 Task: Check the current traffic status on I20 between Dallas and Fort Worth.
Action: Mouse moved to (313, 89)
Screenshot: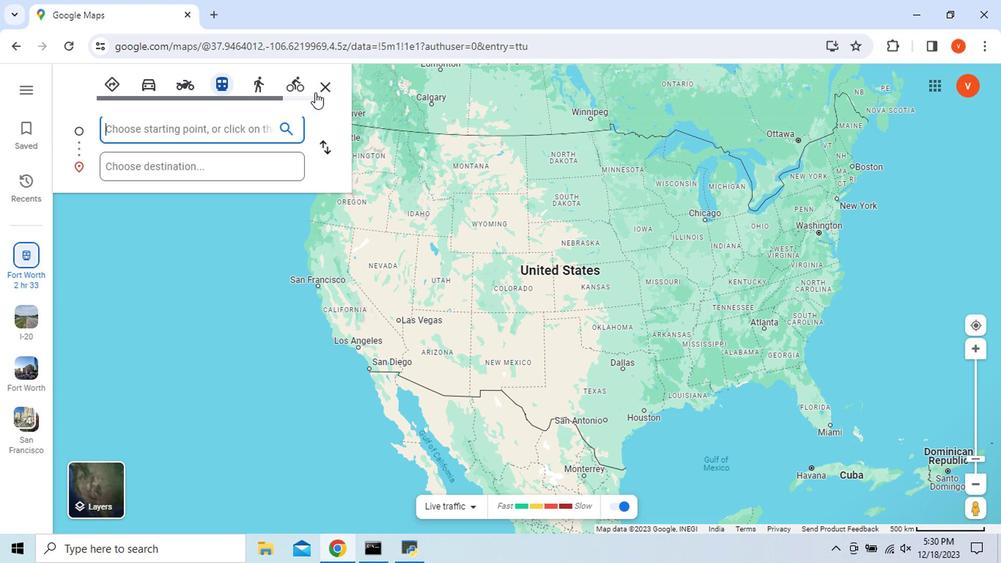 
Action: Mouse pressed left at (313, 89)
Screenshot: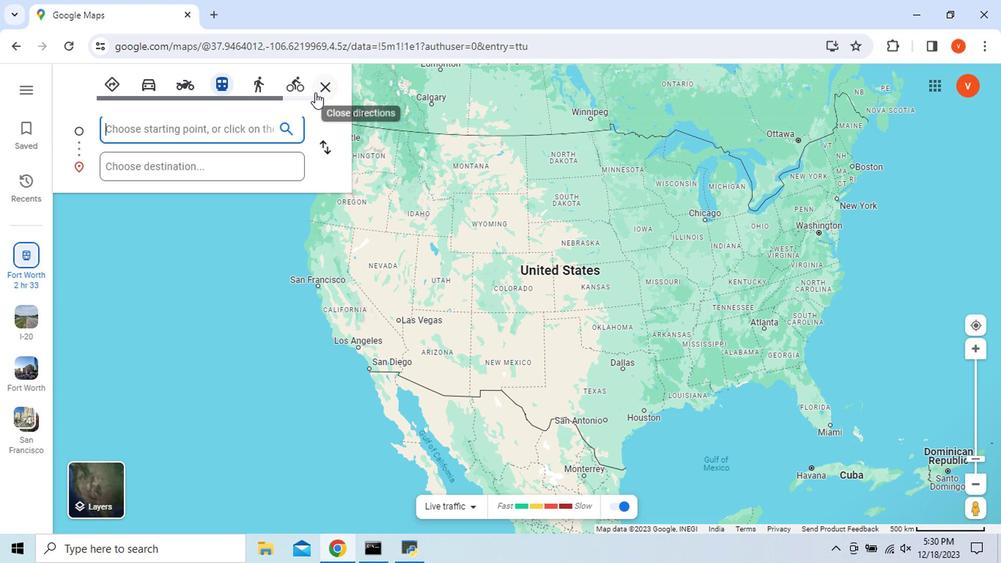 
Action: Mouse moved to (439, 334)
Screenshot: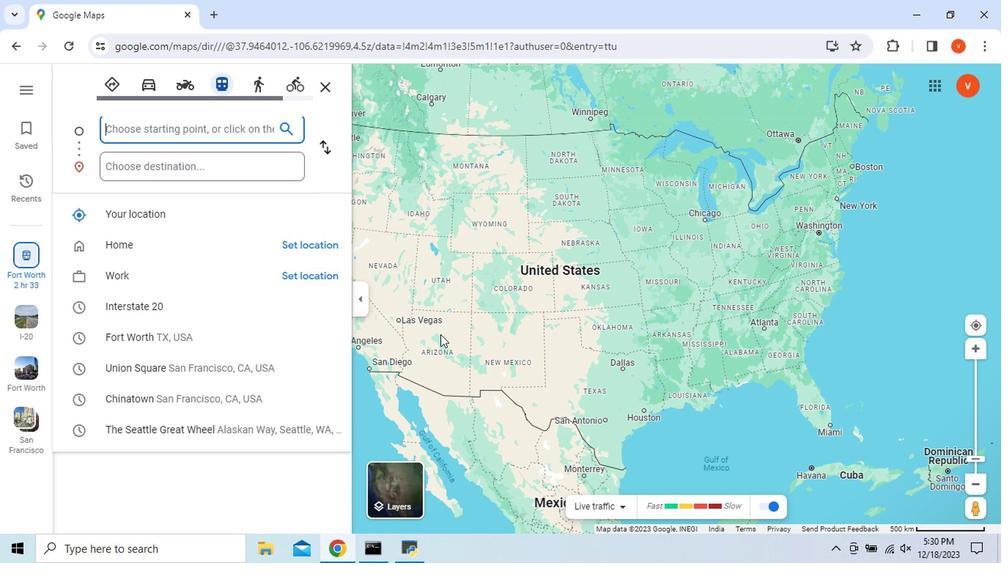 
Action: Key pressed <Key.shift_r>Interstate<Key.space>20,<Key.space><Key.shift>Dallas
Screenshot: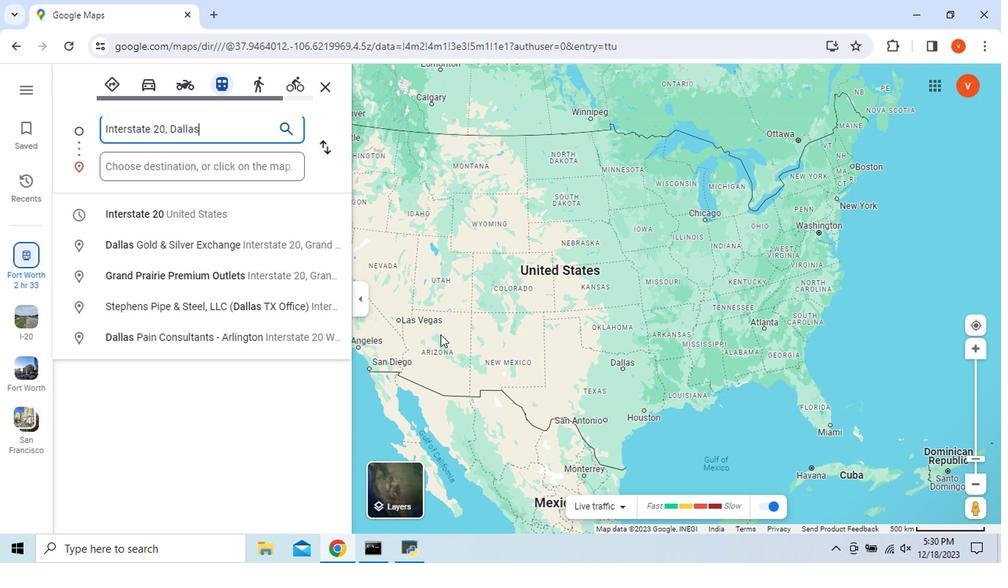 
Action: Mouse moved to (135, 161)
Screenshot: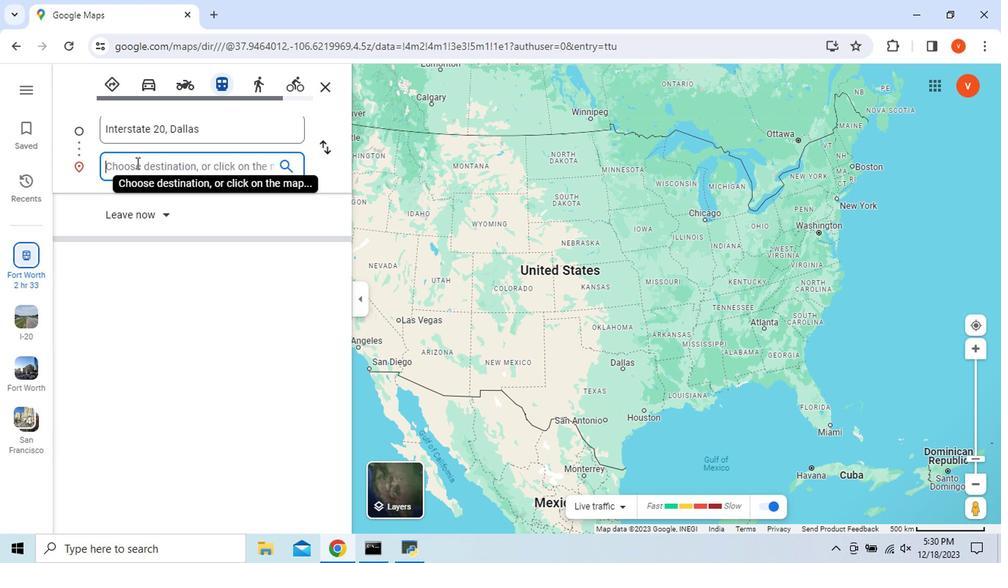 
Action: Mouse pressed left at (135, 161)
Screenshot: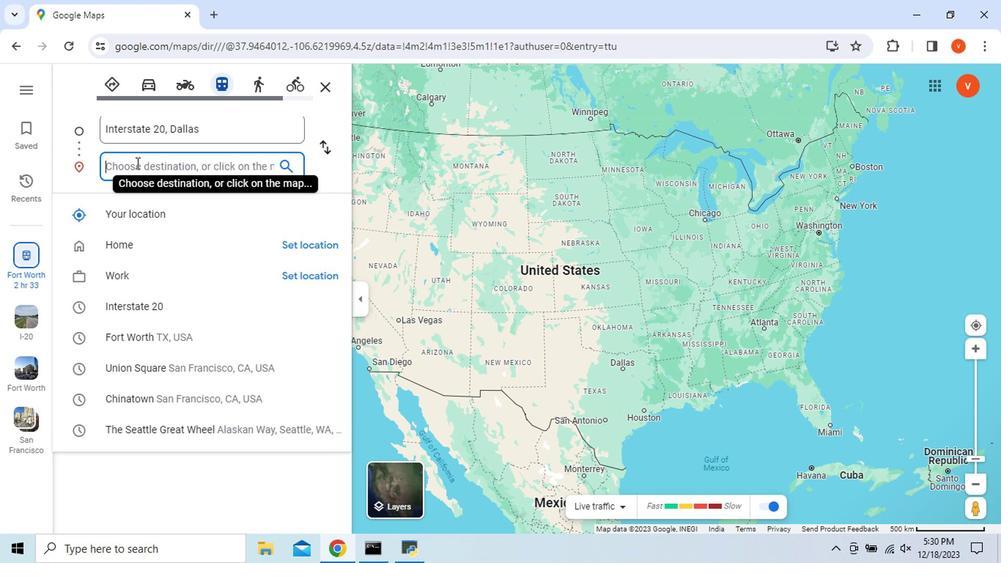 
Action: Key pressed interstate<Key.space>20<Key.space><Key.shift>F
Screenshot: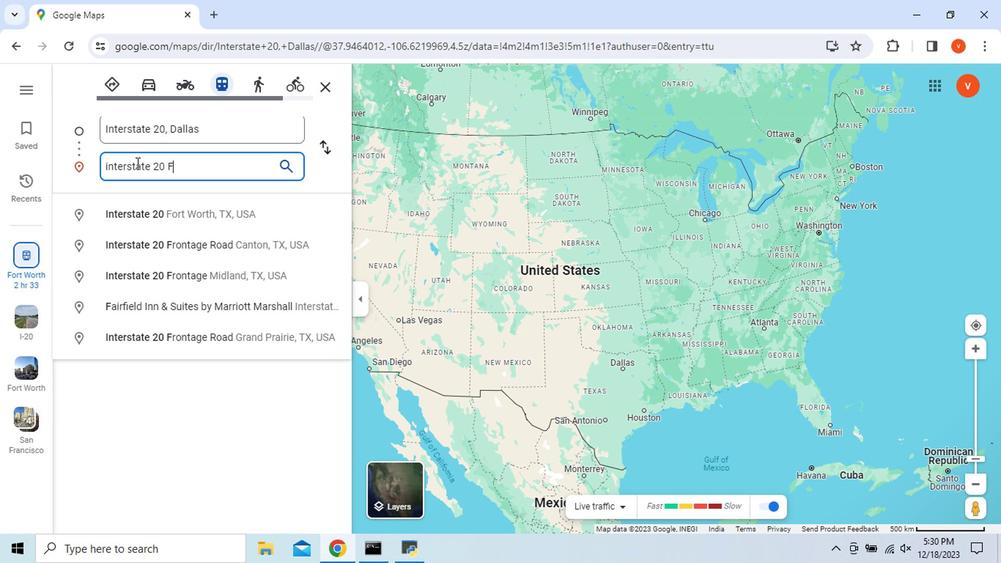 
Action: Mouse moved to (148, 218)
Screenshot: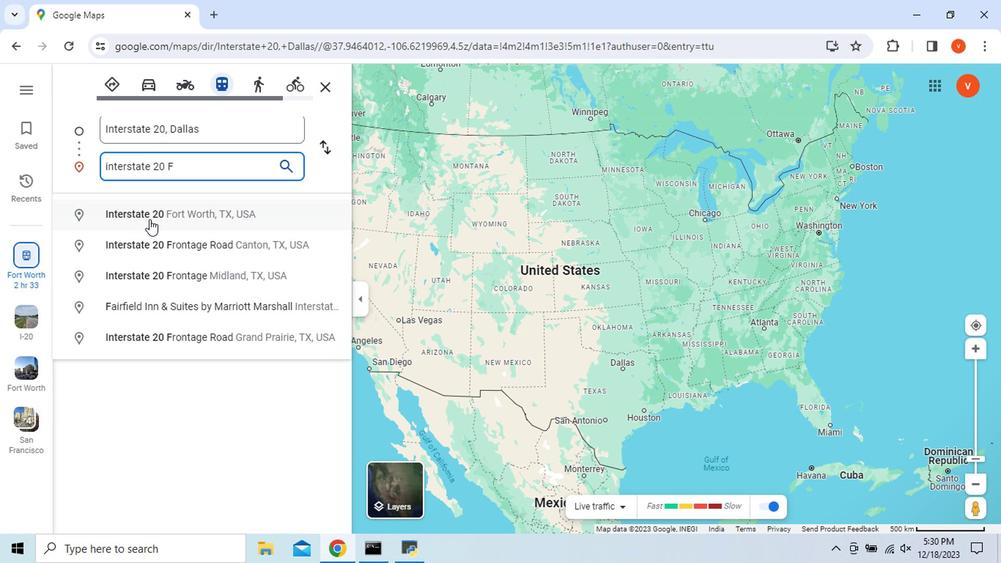 
Action: Mouse pressed left at (148, 218)
Screenshot: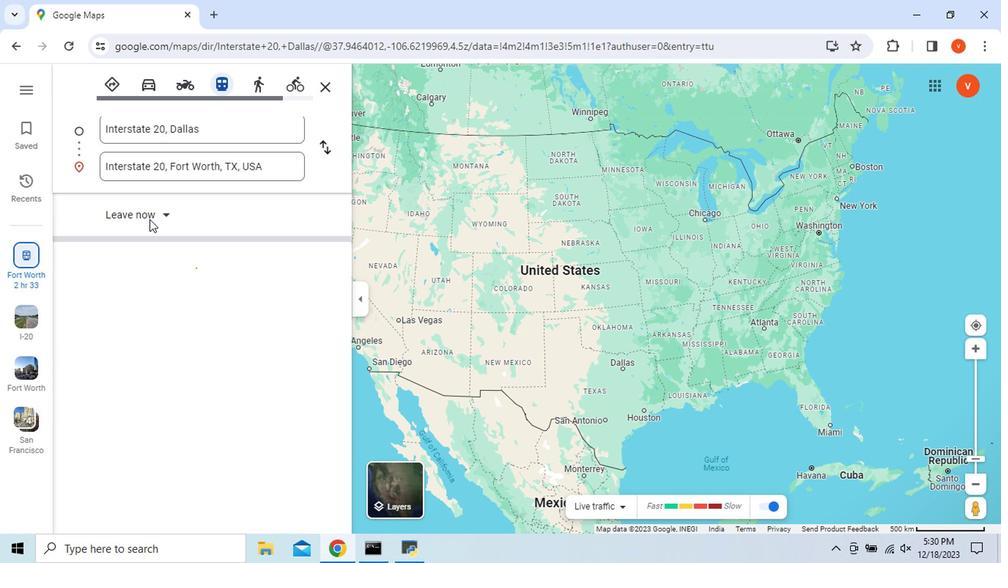 
Action: Mouse moved to (622, 511)
Screenshot: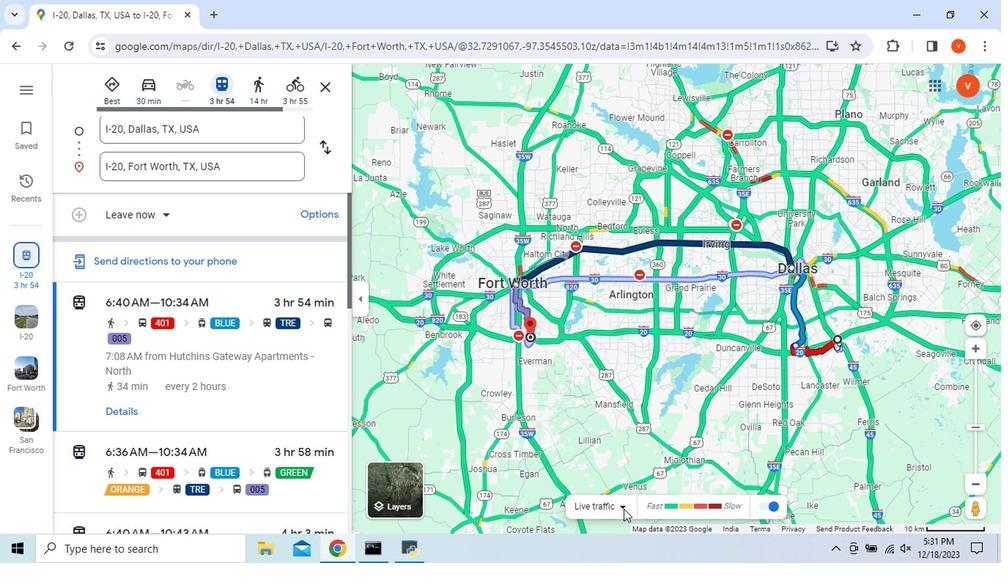 
Action: Mouse pressed left at (622, 511)
Screenshot: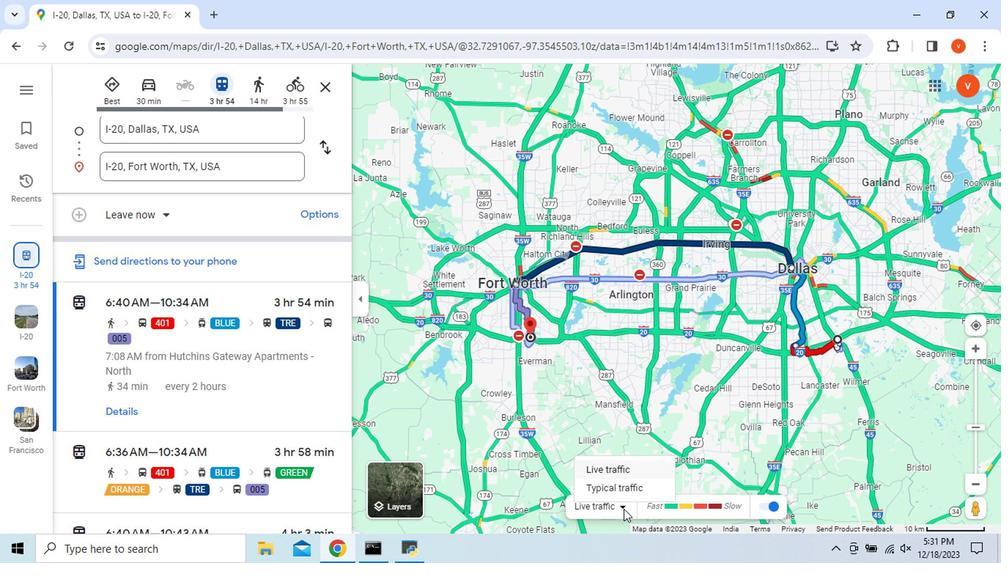 
Action: Mouse moved to (622, 492)
Screenshot: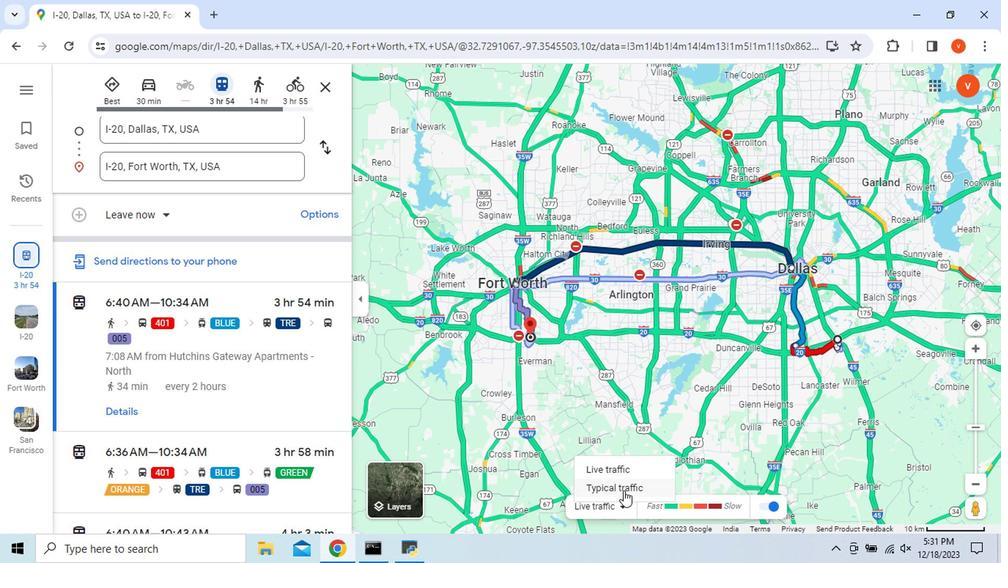 
Action: Mouse pressed left at (622, 492)
Screenshot: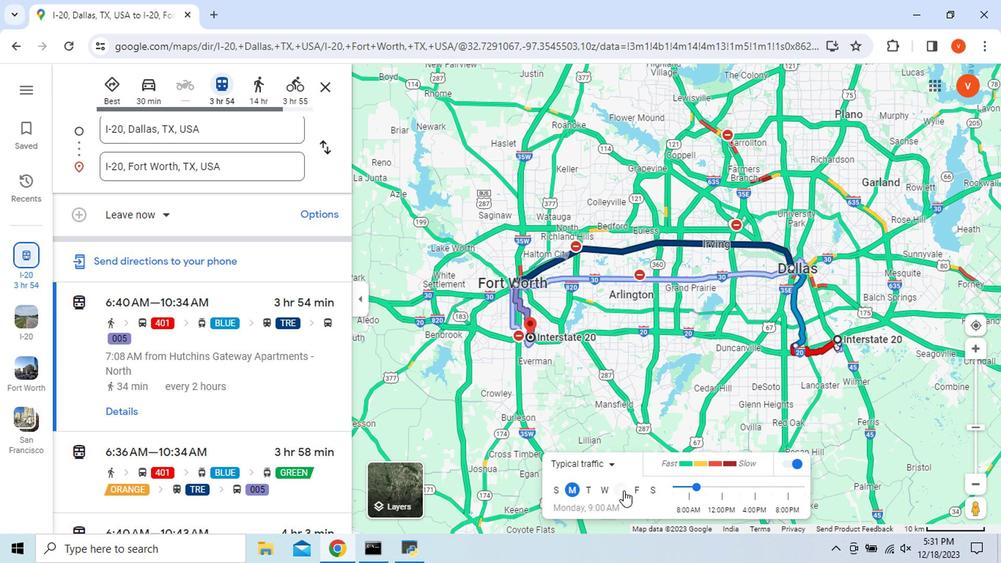 
Action: Mouse moved to (695, 489)
Screenshot: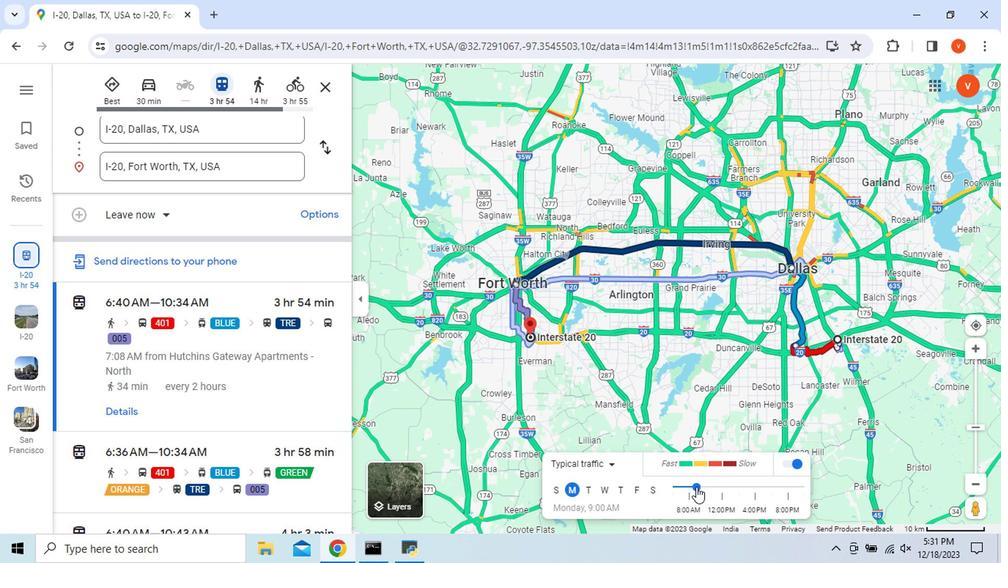 
Action: Mouse pressed left at (695, 489)
Screenshot: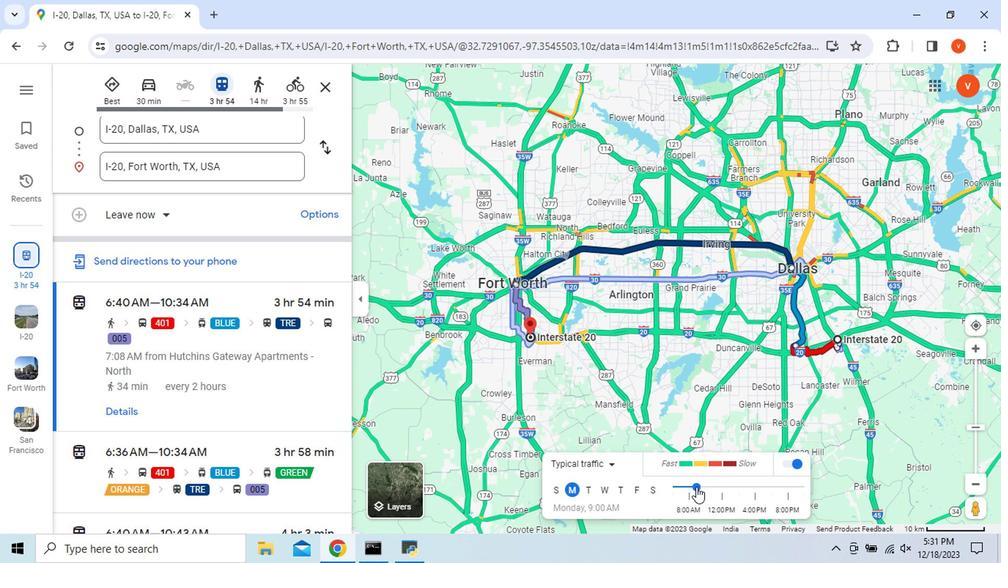 
Action: Mouse moved to (873, 496)
Screenshot: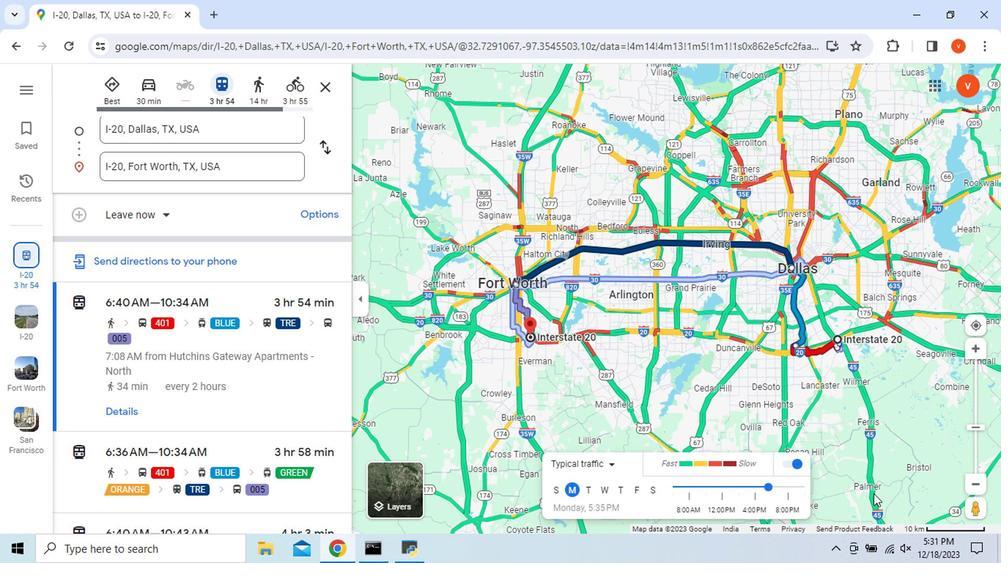 
